 Task: Update the time on Redfin of the saved search to more than 60 days.
Action: Mouse moved to (326, 249)
Screenshot: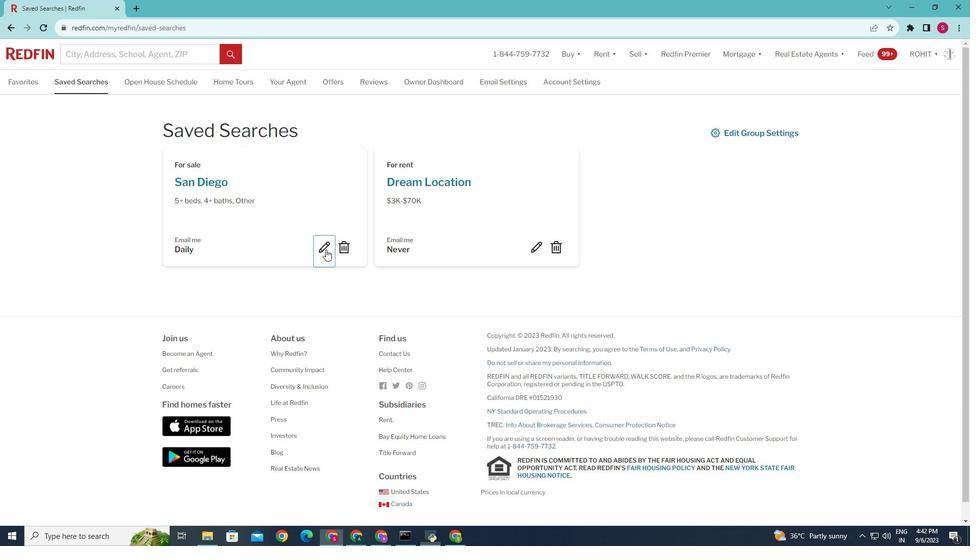 
Action: Mouse pressed left at (326, 249)
Screenshot: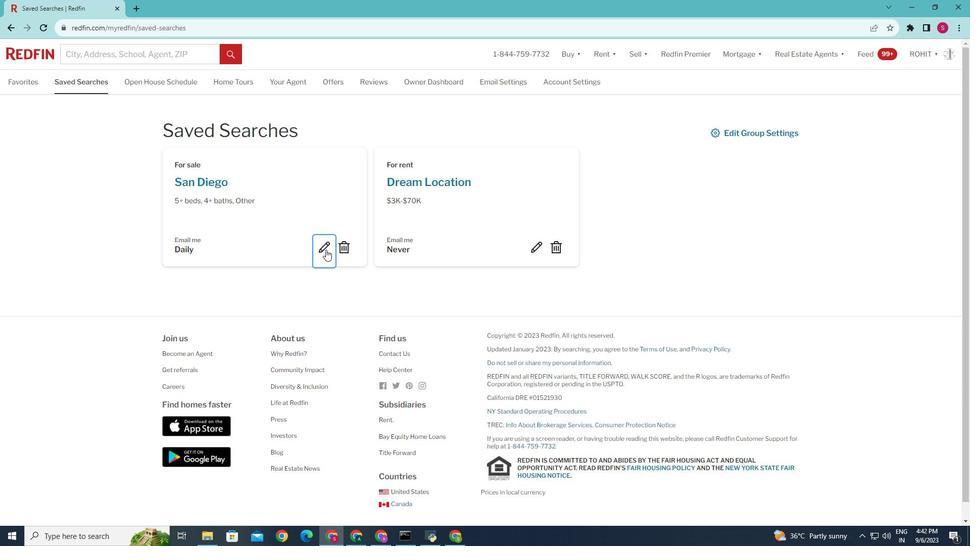 
Action: Mouse moved to (499, 383)
Screenshot: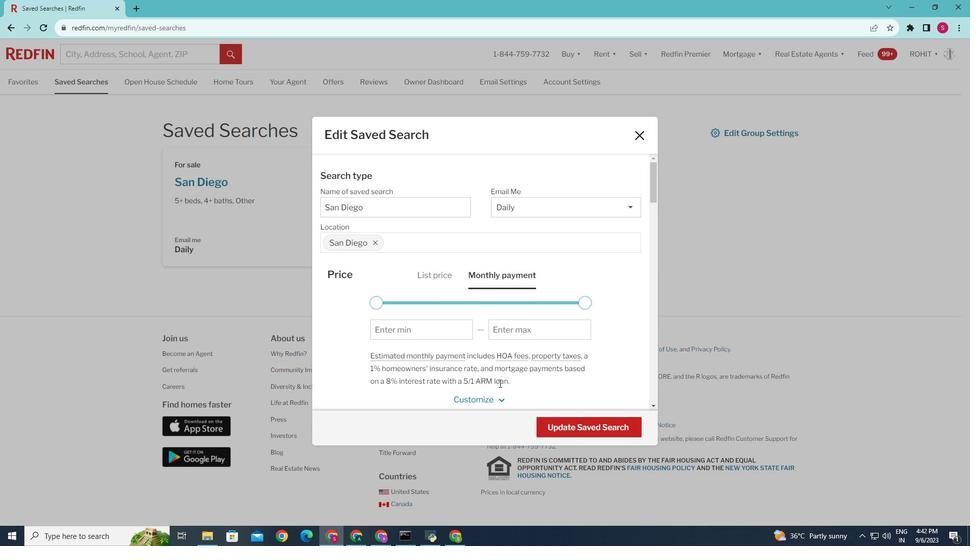 
Action: Mouse scrolled (499, 382) with delta (0, 0)
Screenshot: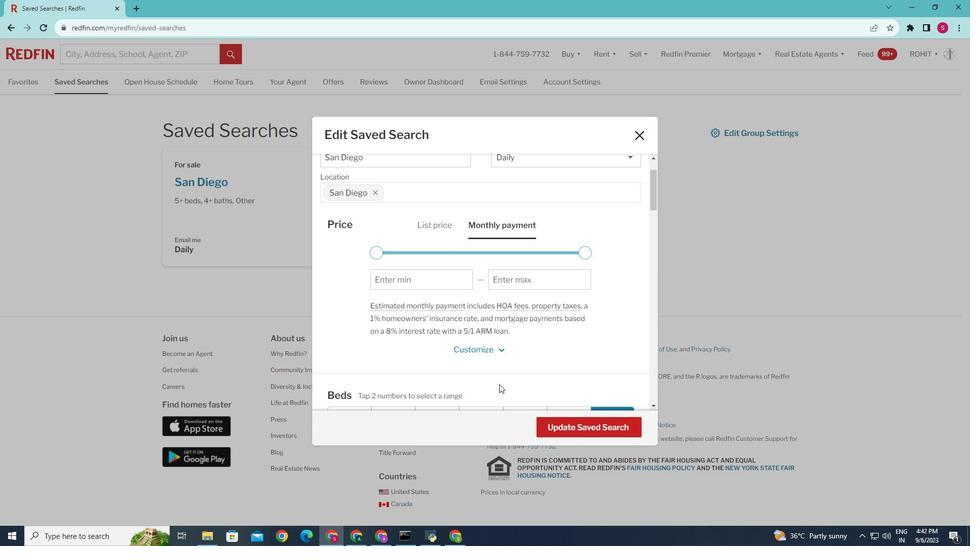 
Action: Mouse moved to (499, 384)
Screenshot: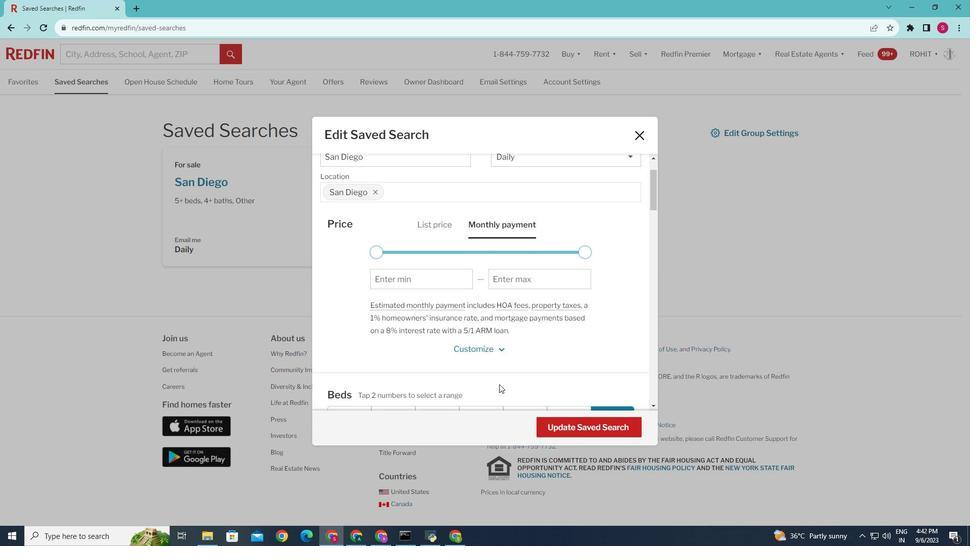 
Action: Mouse scrolled (499, 383) with delta (0, 0)
Screenshot: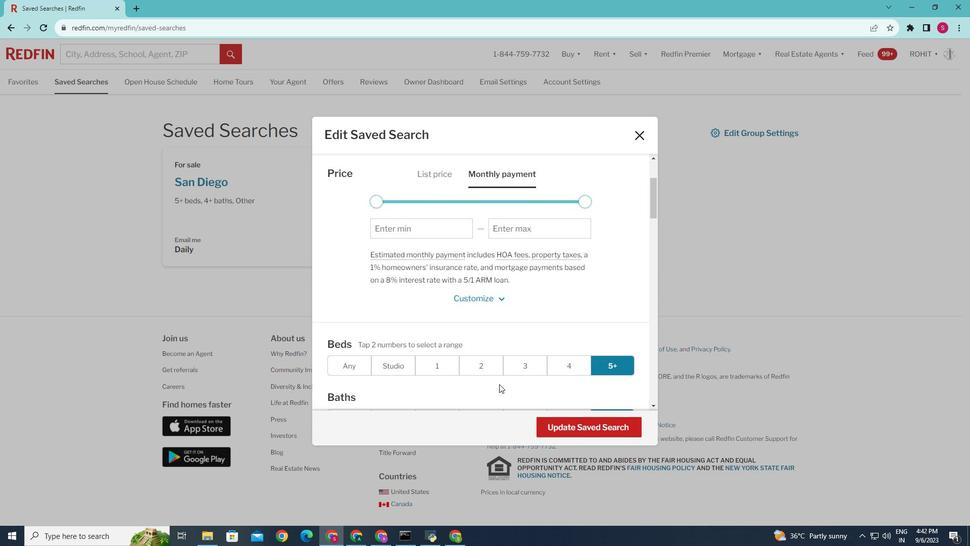 
Action: Mouse scrolled (499, 383) with delta (0, 0)
Screenshot: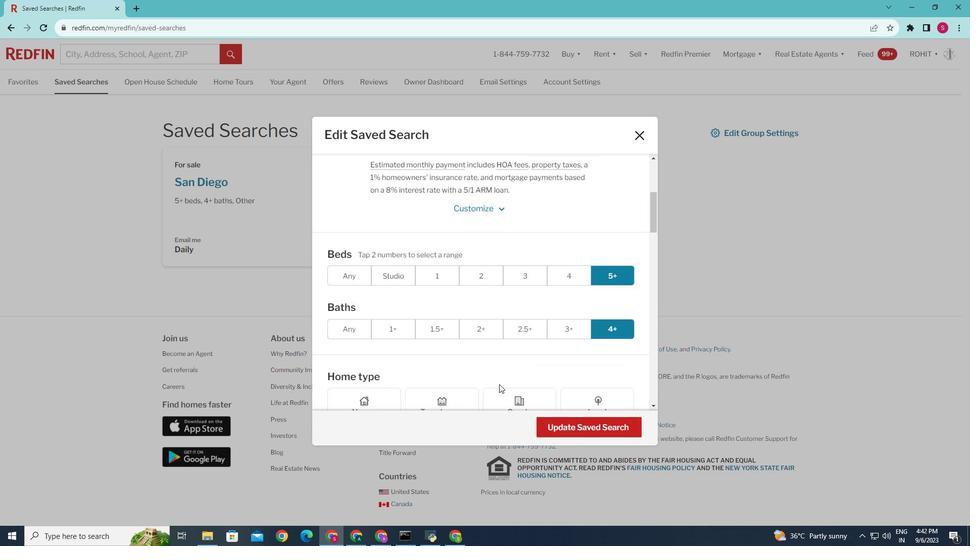 
Action: Mouse scrolled (499, 383) with delta (0, 0)
Screenshot: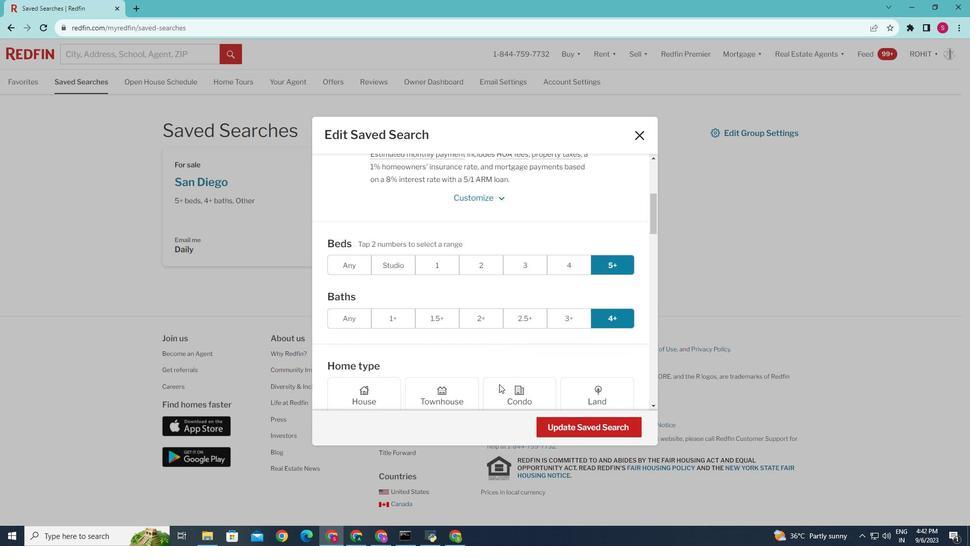 
Action: Mouse scrolled (499, 383) with delta (0, 0)
Screenshot: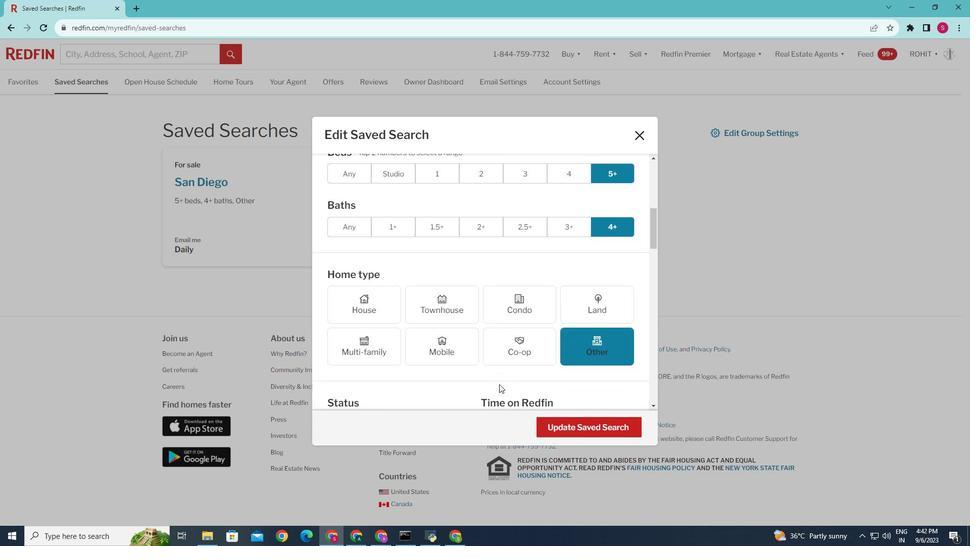 
Action: Mouse scrolled (499, 383) with delta (0, 0)
Screenshot: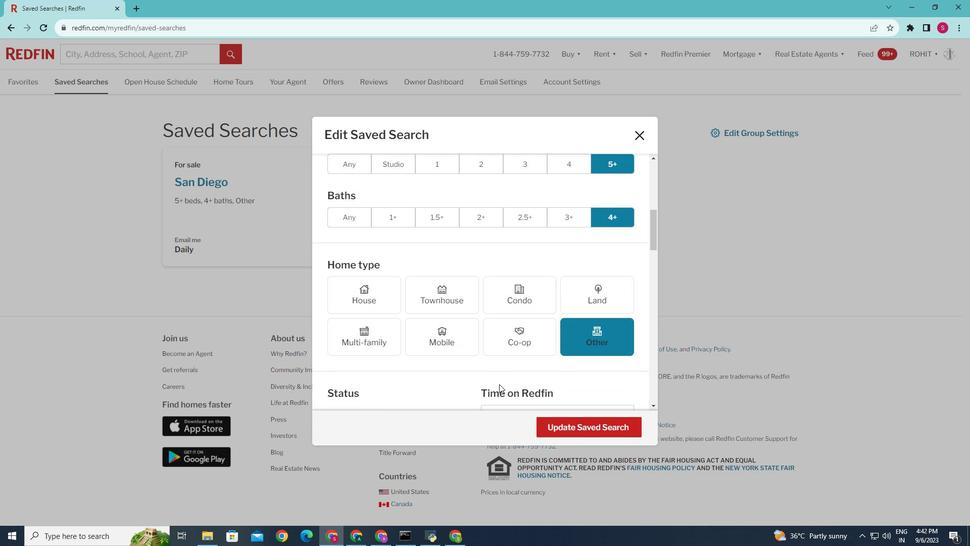 
Action: Mouse scrolled (499, 383) with delta (0, 0)
Screenshot: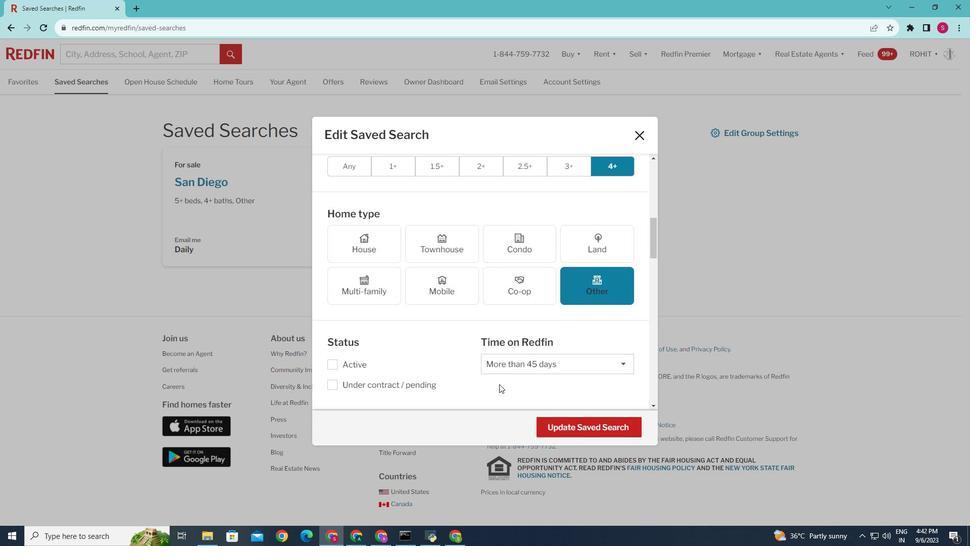 
Action: Mouse scrolled (499, 383) with delta (0, 0)
Screenshot: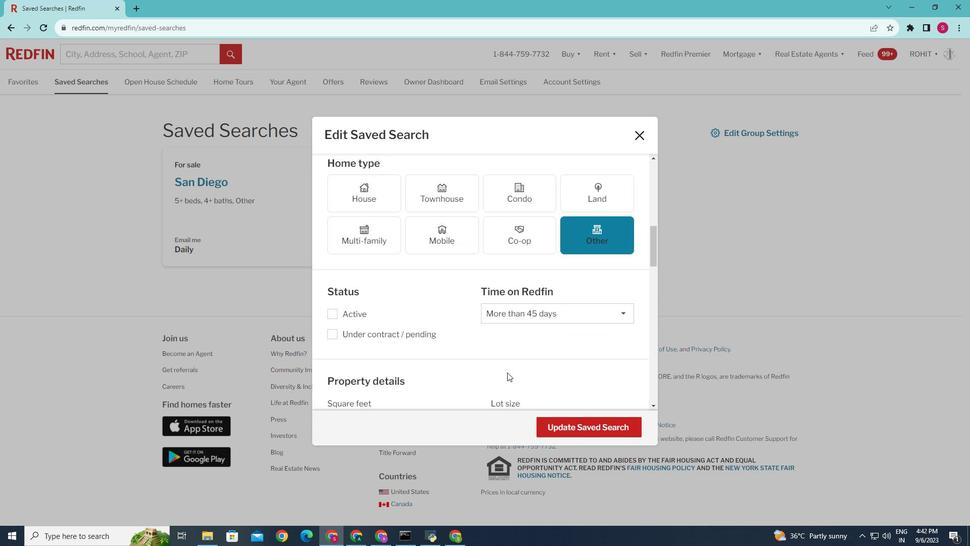 
Action: Mouse moved to (520, 317)
Screenshot: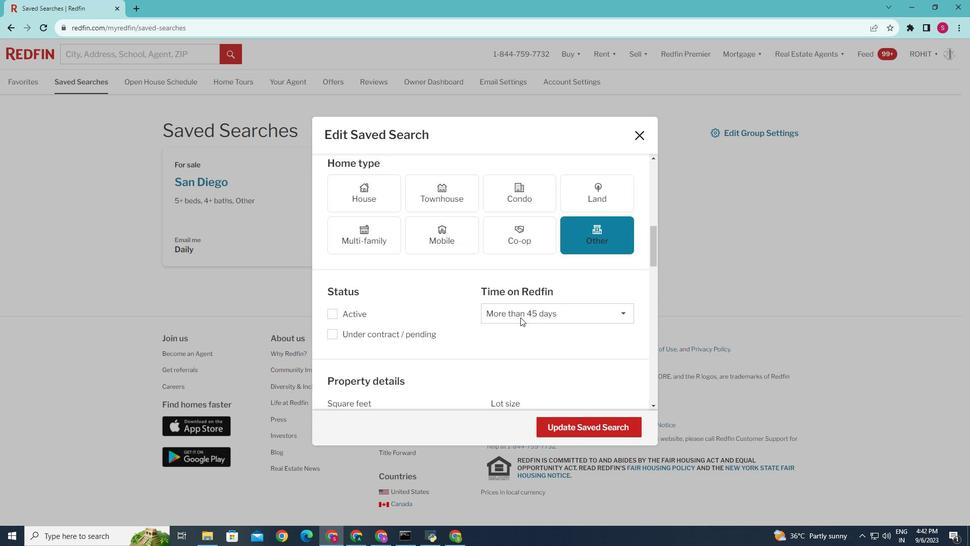 
Action: Mouse pressed left at (520, 317)
Screenshot: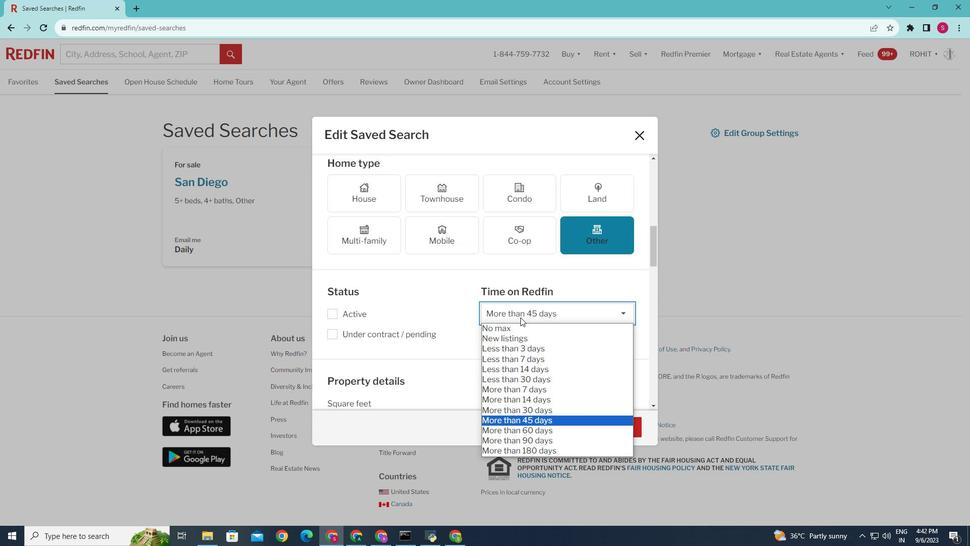 
Action: Mouse moved to (503, 427)
Screenshot: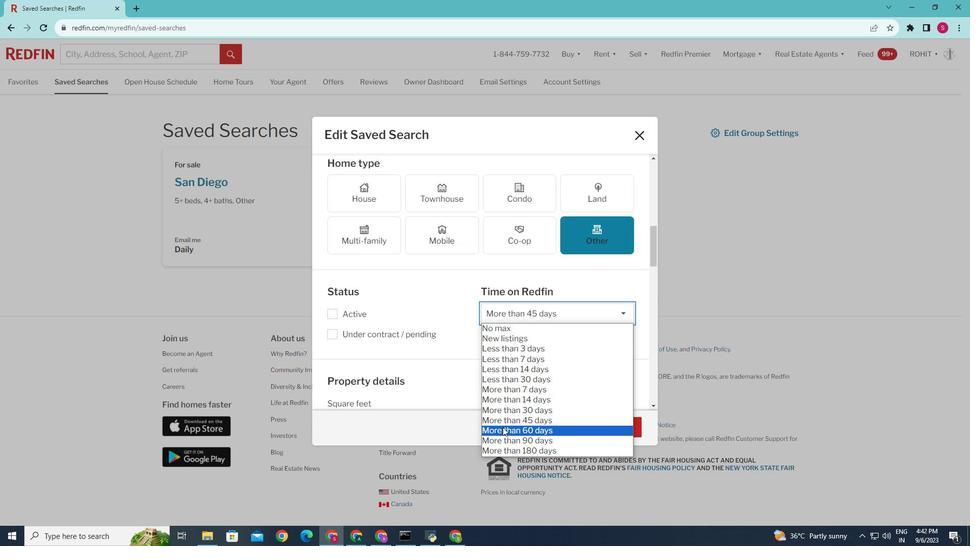 
Action: Mouse pressed left at (503, 427)
Screenshot: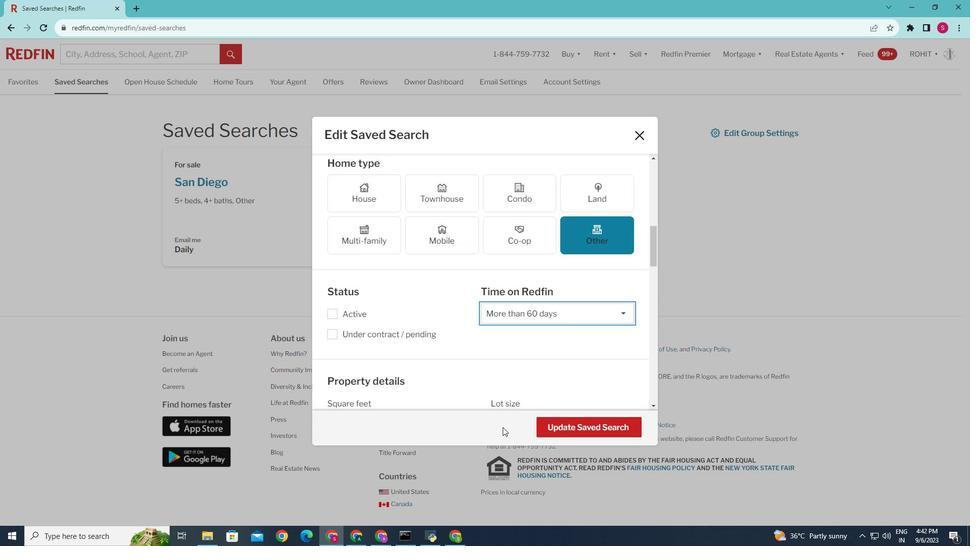 
Action: Mouse moved to (558, 429)
Screenshot: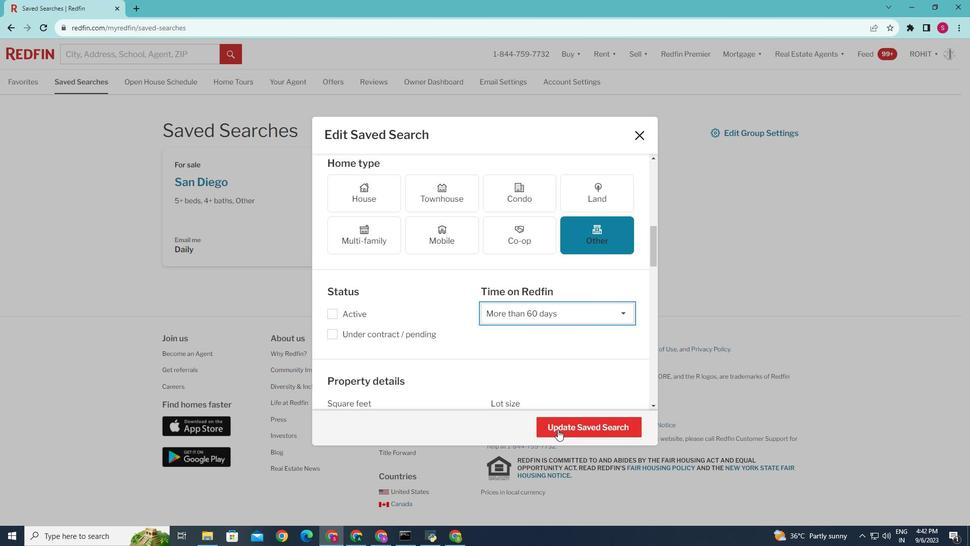 
Action: Mouse pressed left at (558, 429)
Screenshot: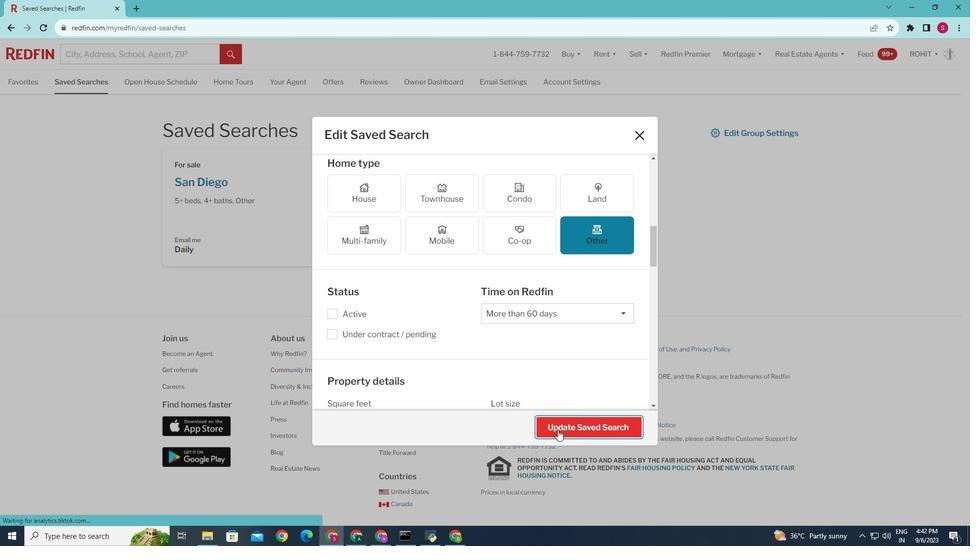 
Action: Mouse moved to (469, 338)
Screenshot: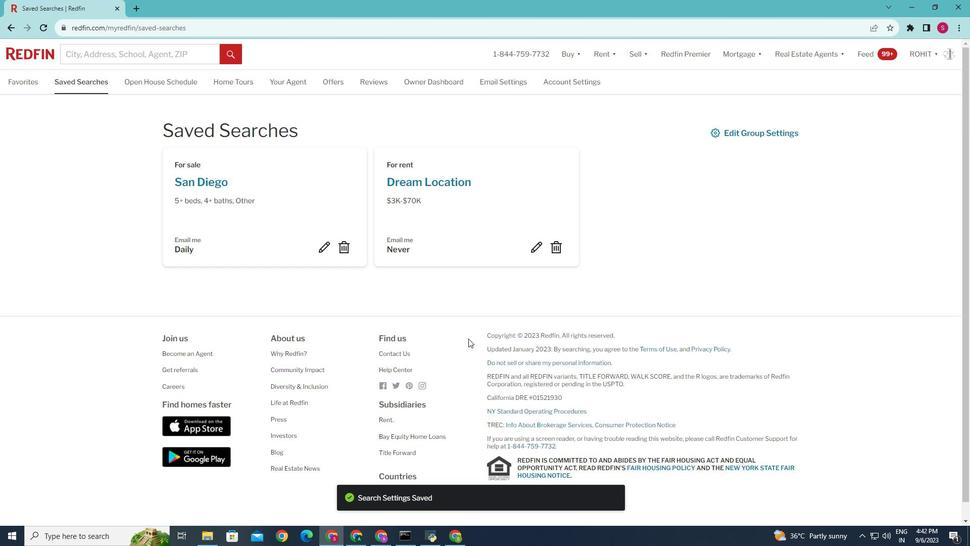 
